 Task: Set the name input to name.
Action: Mouse moved to (107, 405)
Screenshot: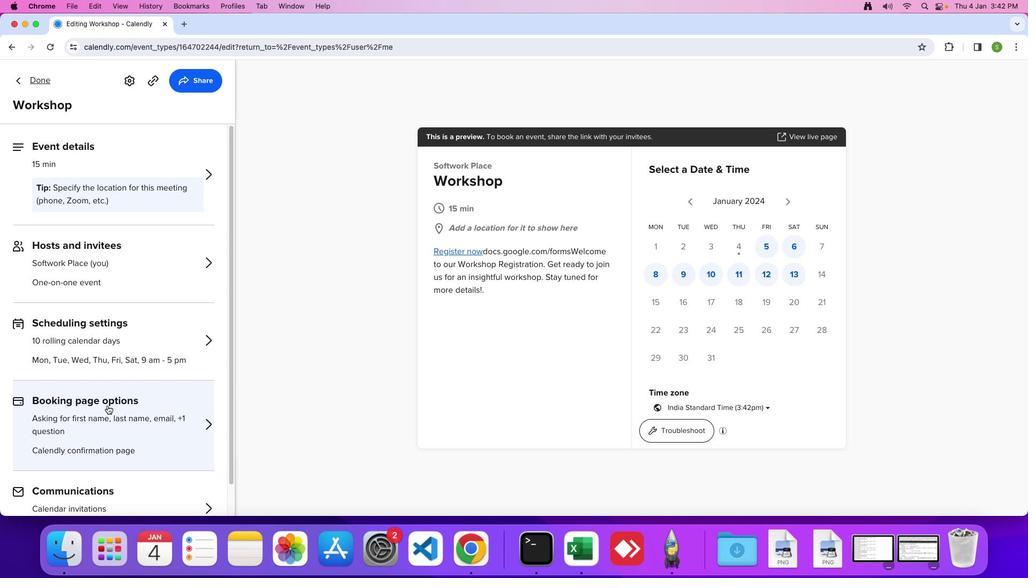 
Action: Mouse pressed left at (107, 405)
Screenshot: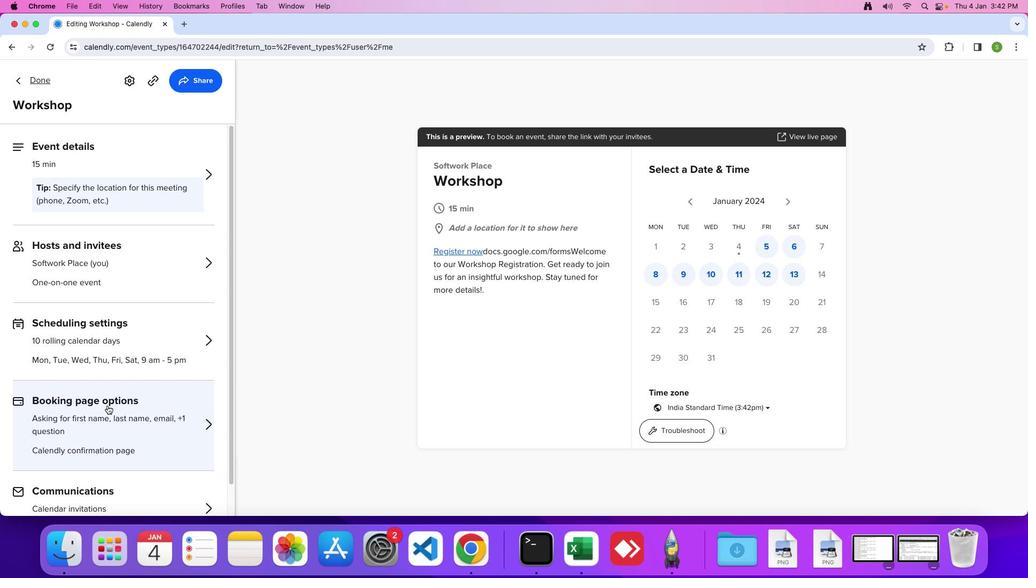 
Action: Mouse moved to (202, 257)
Screenshot: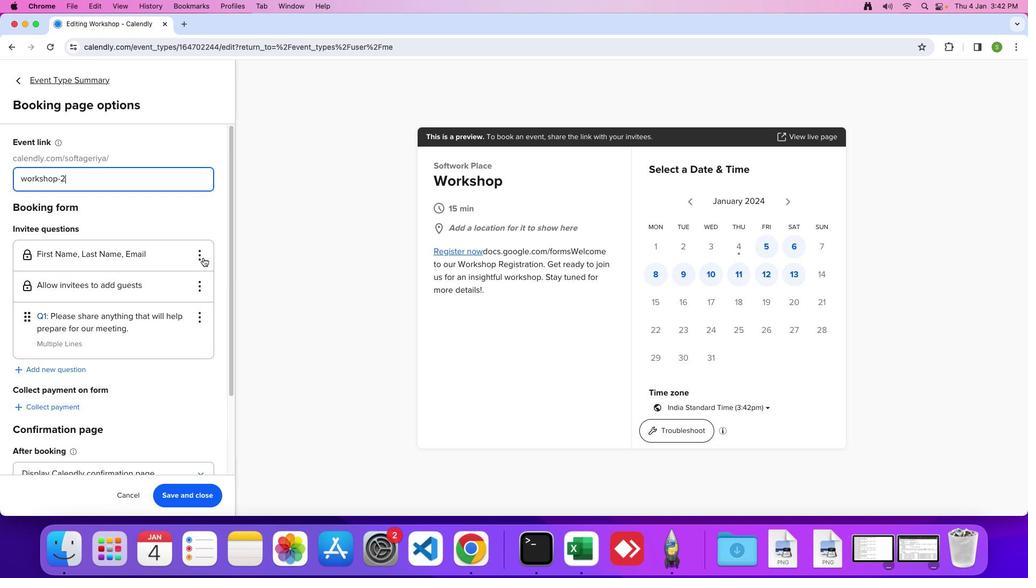 
Action: Mouse pressed left at (202, 257)
Screenshot: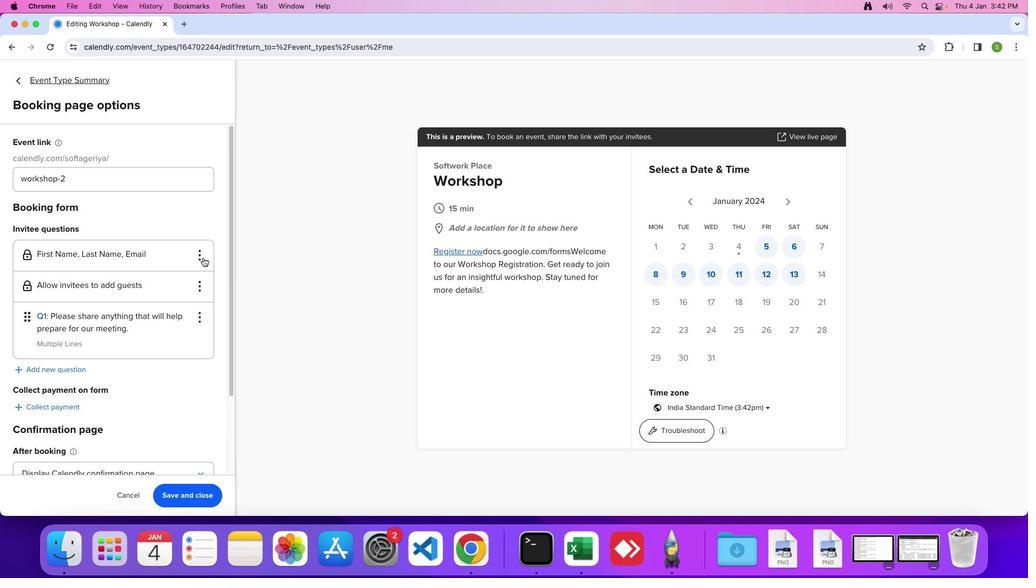 
Action: Mouse moved to (201, 277)
Screenshot: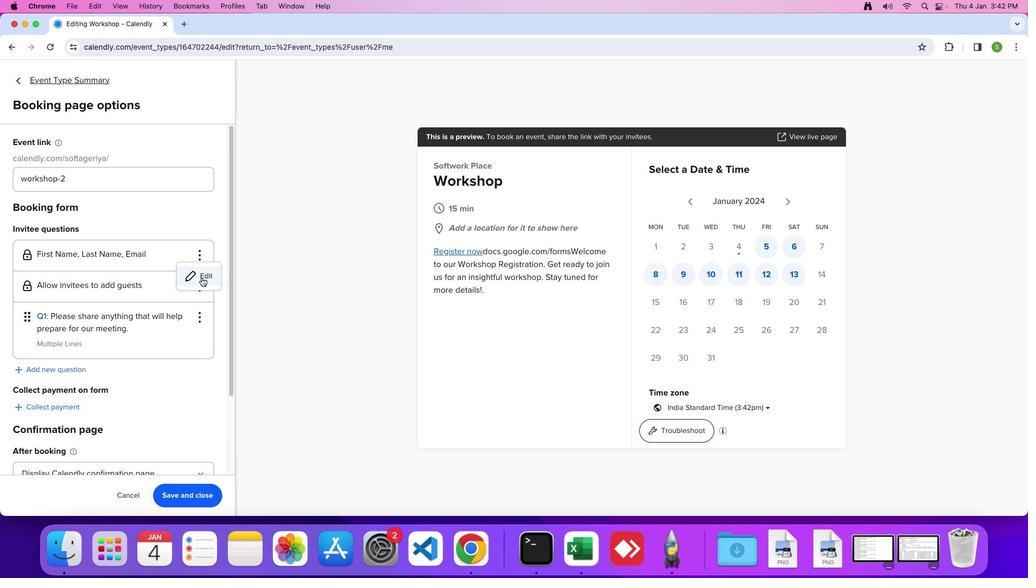 
Action: Mouse pressed left at (201, 277)
Screenshot: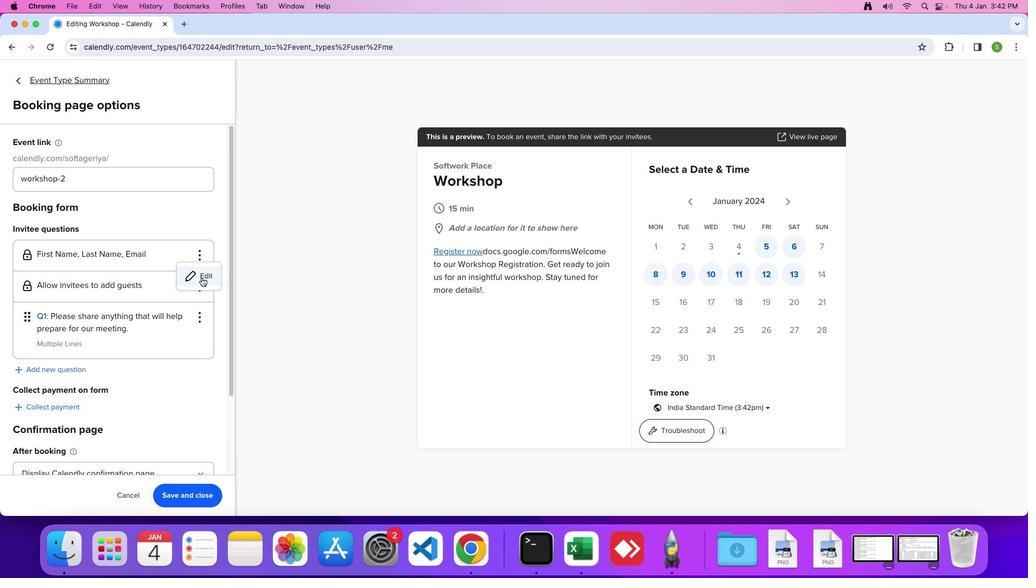 
Action: Mouse moved to (590, 177)
Screenshot: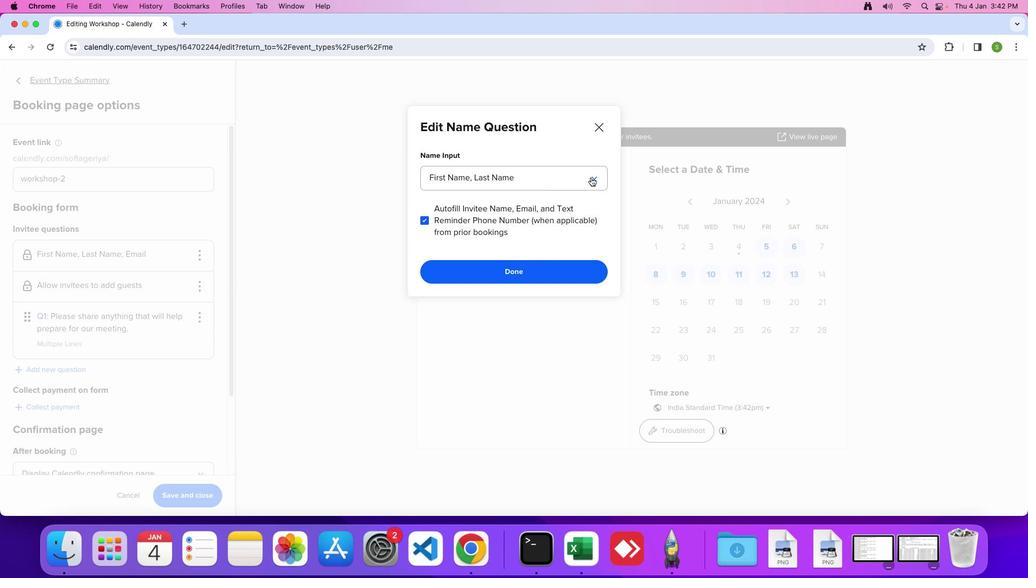 
Action: Mouse pressed left at (590, 177)
Screenshot: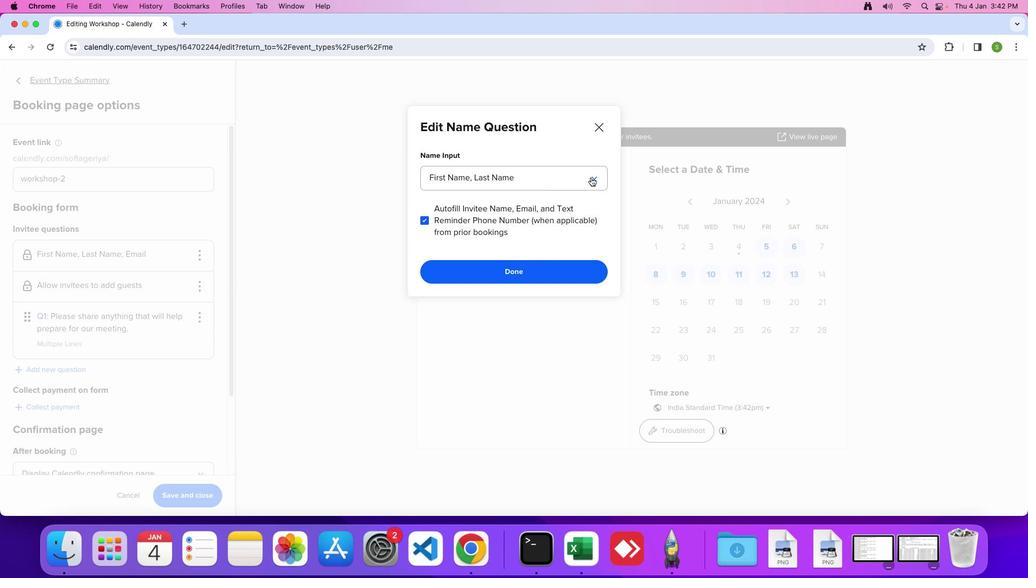 
Action: Mouse moved to (515, 201)
Screenshot: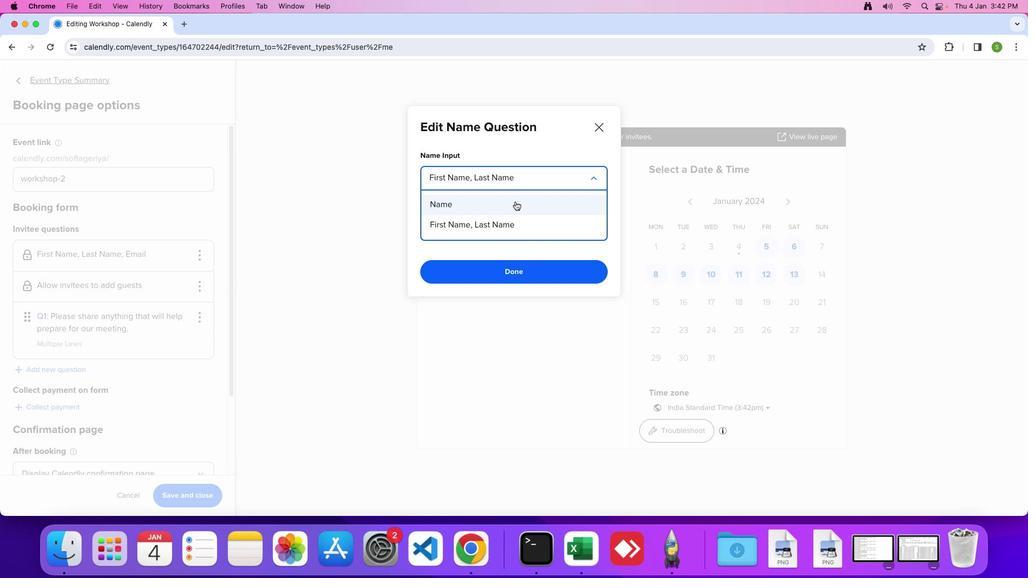 
Action: Mouse pressed left at (515, 201)
Screenshot: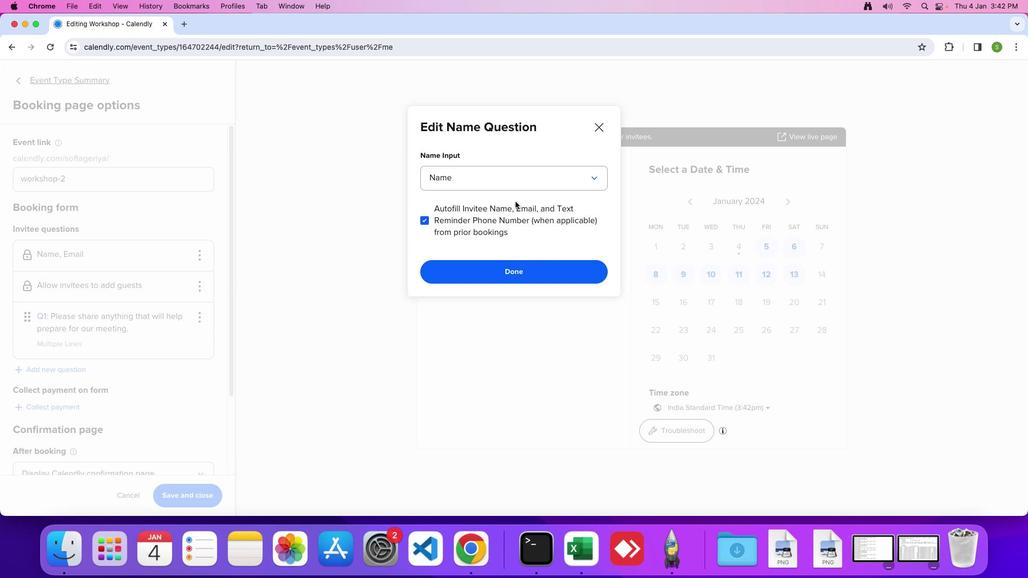 
Action: Mouse moved to (504, 272)
Screenshot: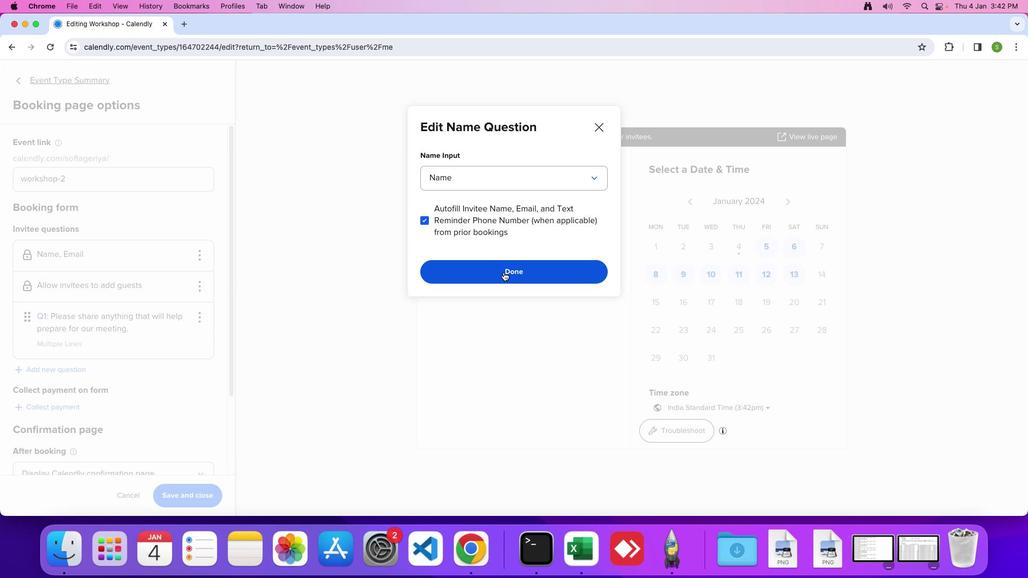 
Action: Mouse pressed left at (504, 272)
Screenshot: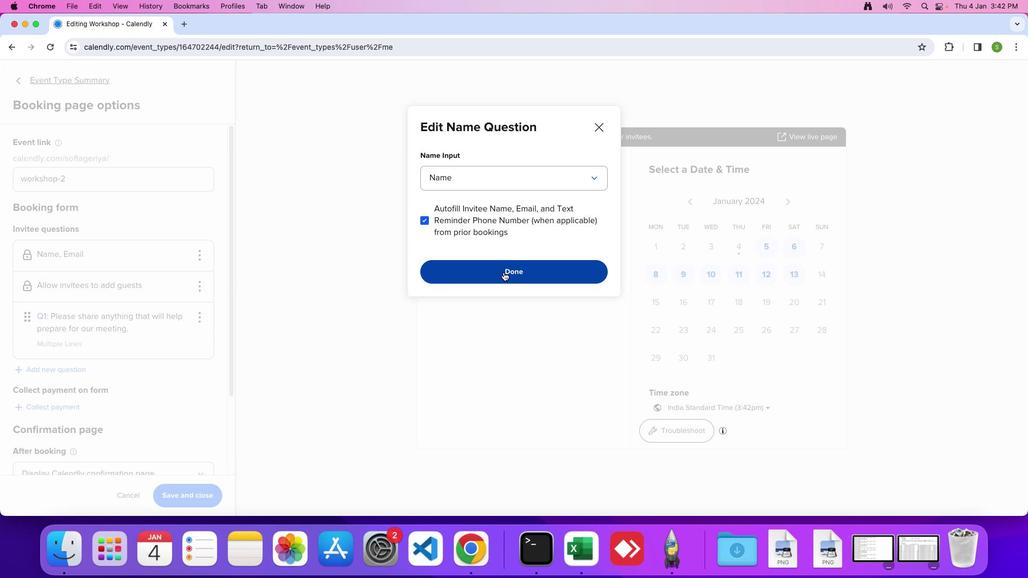 
